 Task: Change  the formatting of the data to 'Which is Greater than5, 'In conditional formating, put the option 'Yelow Fill with Drak Yellow Text'add another formatting option Format As Table, insert the option 'Brown Table style Dark 3 'In the sheet  Financial Planning Spreadsheetbook
Action: Mouse moved to (58, 142)
Screenshot: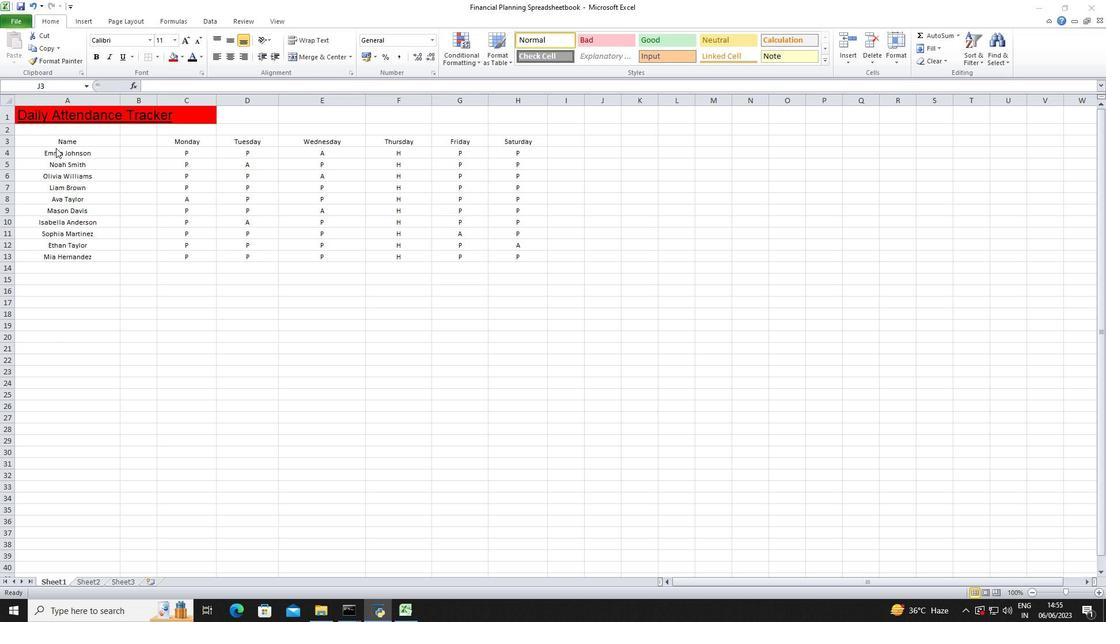 
Action: Mouse pressed left at (58, 142)
Screenshot: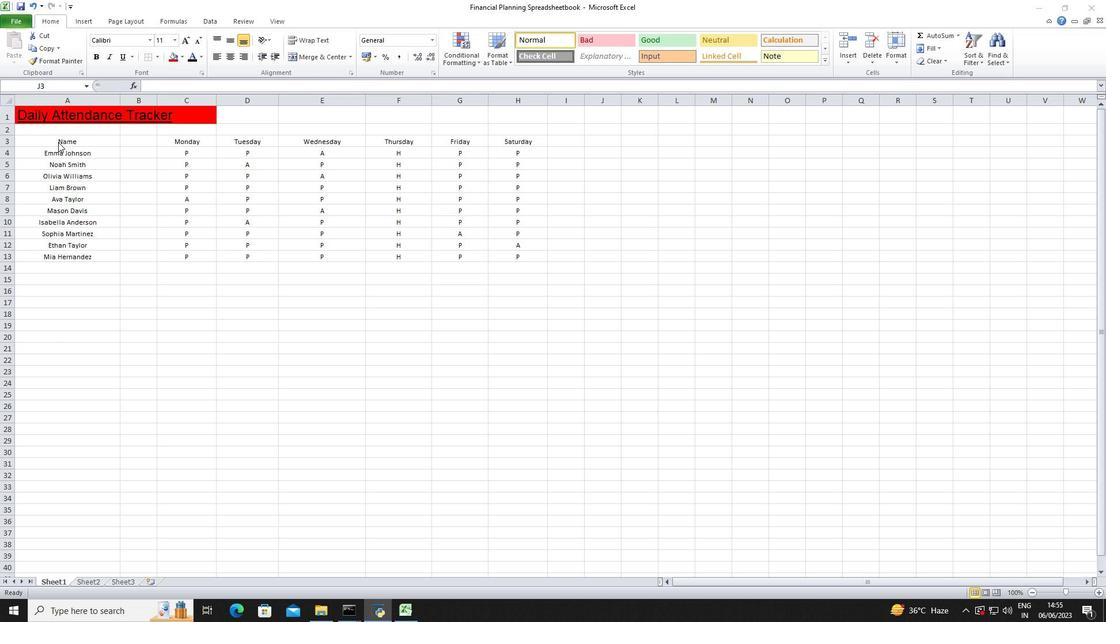
Action: Mouse moved to (58, 141)
Screenshot: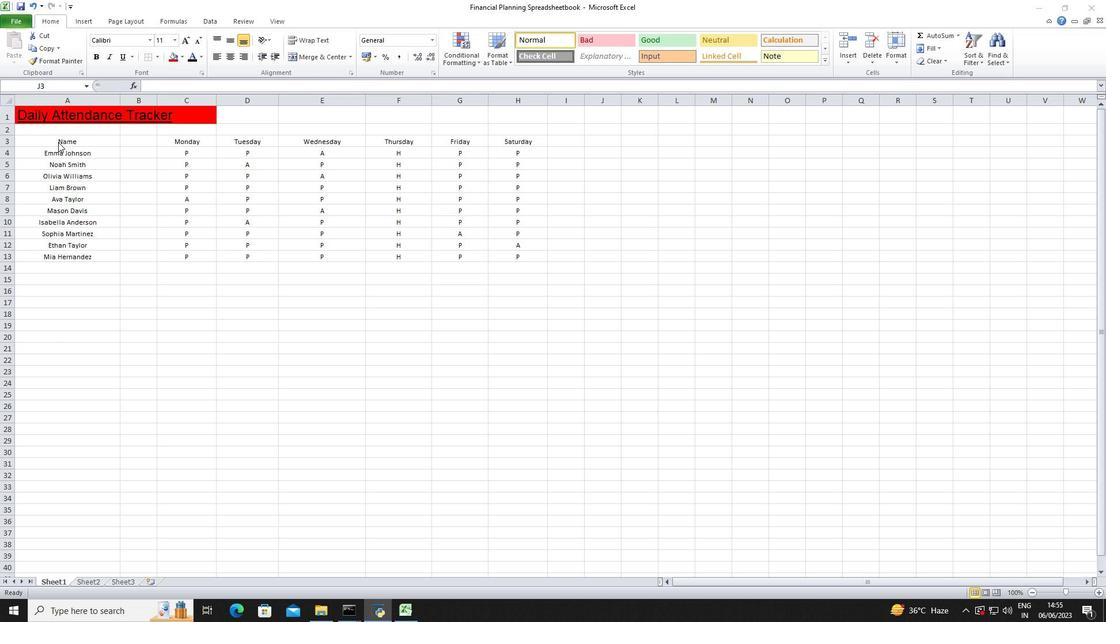 
Action: Mouse pressed left at (58, 141)
Screenshot: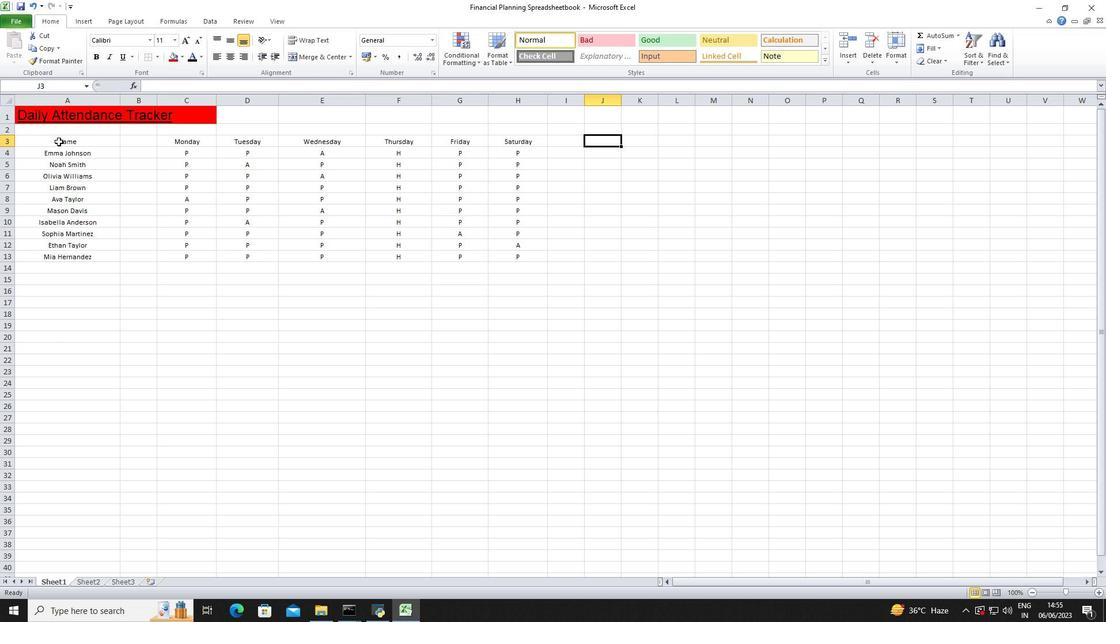 
Action: Mouse moved to (470, 63)
Screenshot: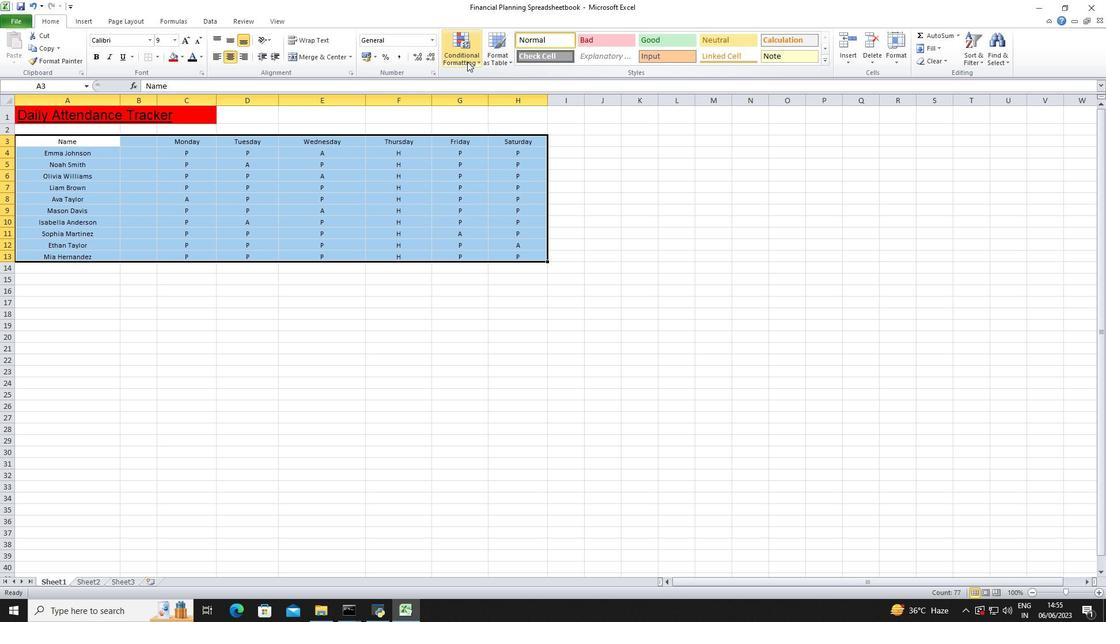 
Action: Mouse pressed left at (470, 63)
Screenshot: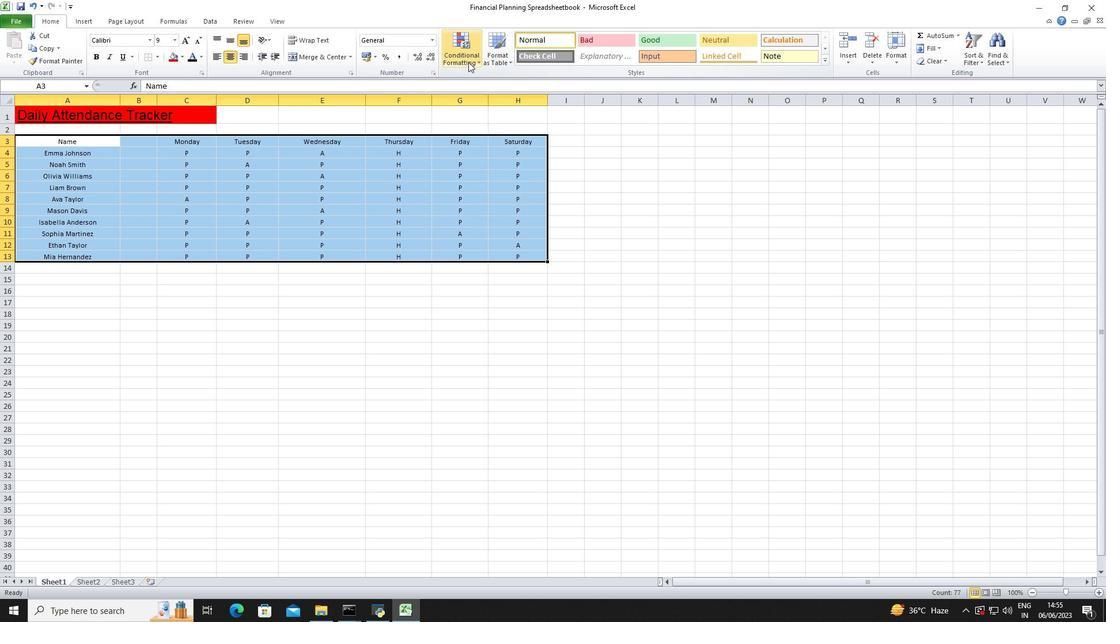 
Action: Mouse moved to (596, 83)
Screenshot: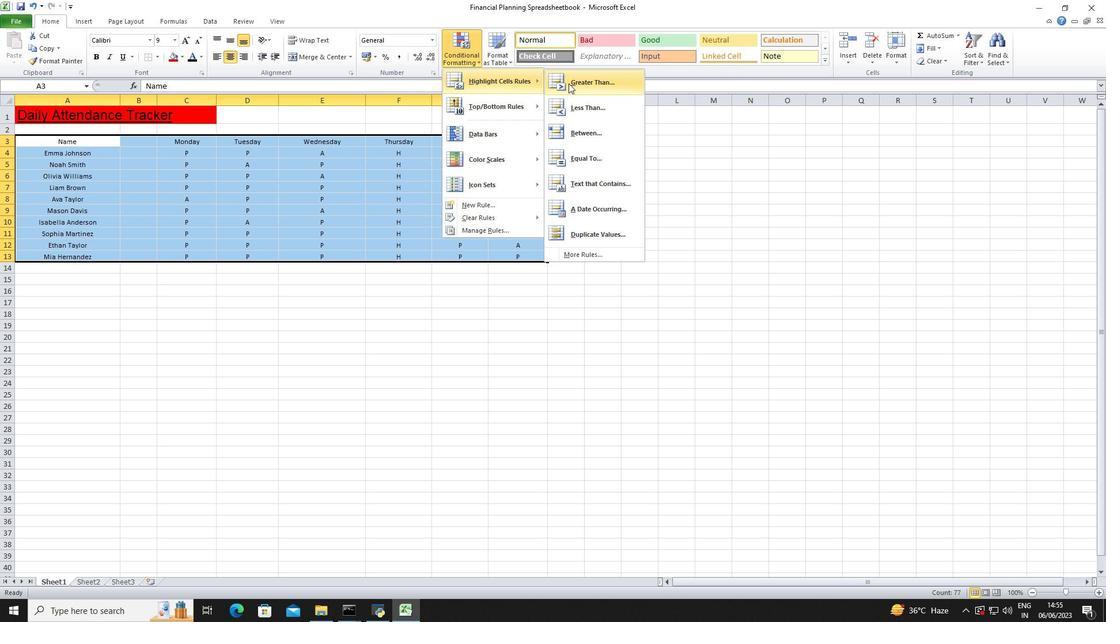 
Action: Mouse pressed left at (596, 83)
Screenshot: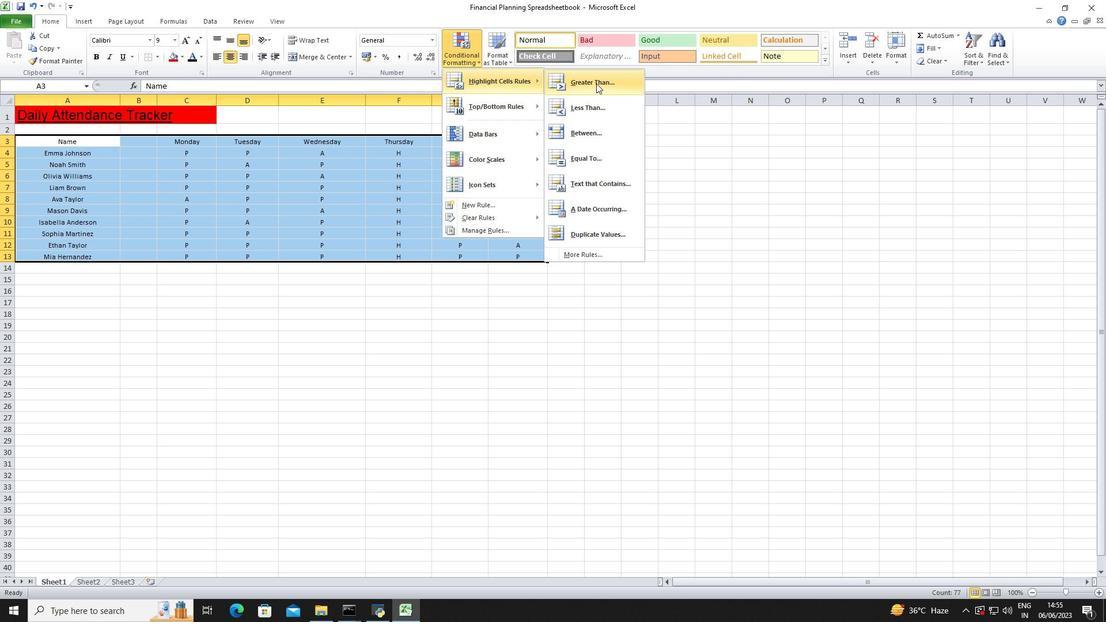 
Action: Mouse moved to (211, 291)
Screenshot: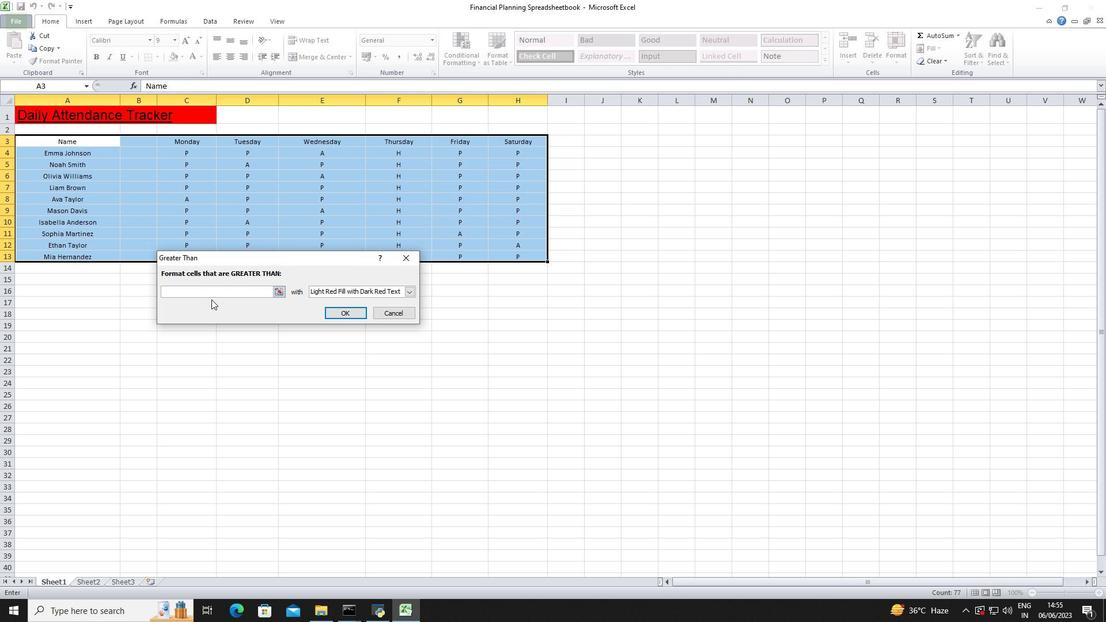 
Action: Mouse pressed left at (211, 291)
Screenshot: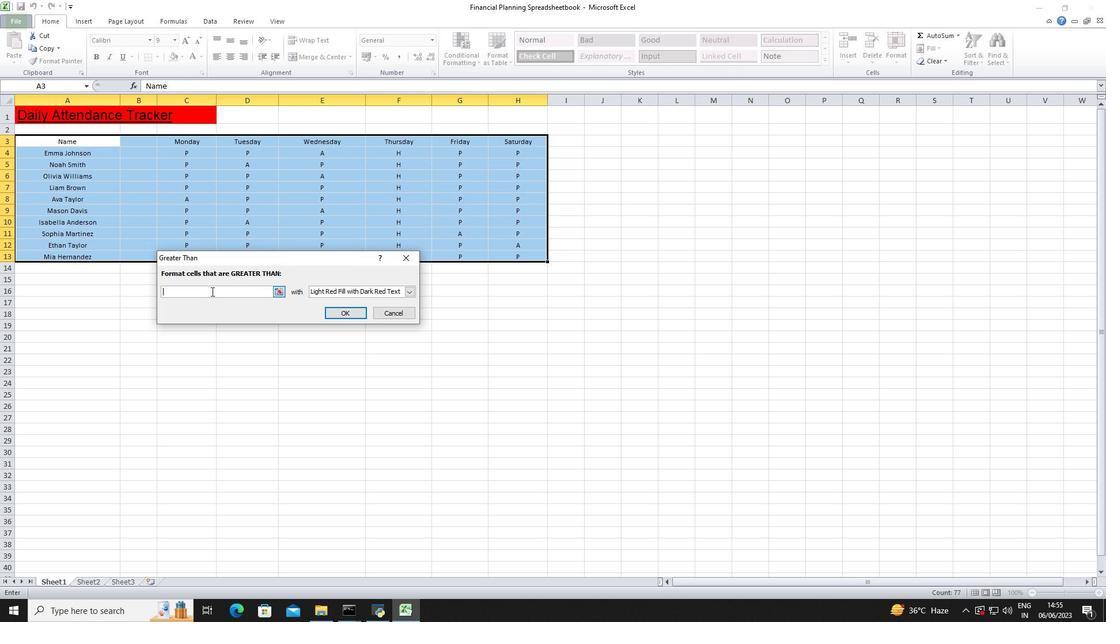 
Action: Mouse moved to (211, 290)
Screenshot: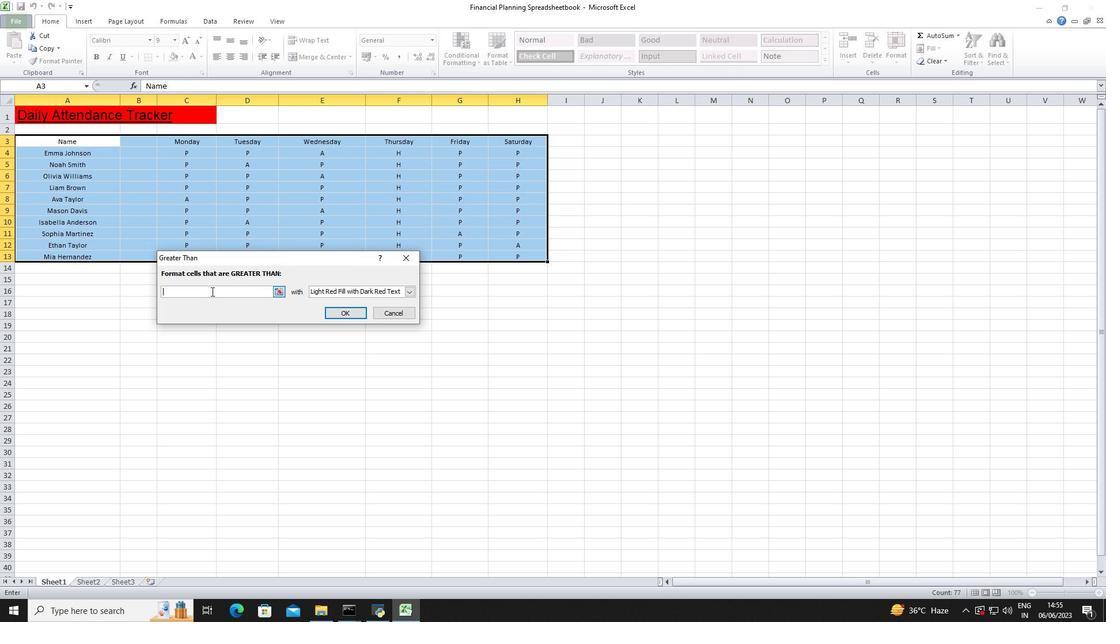 
Action: Key pressed 5
Screenshot: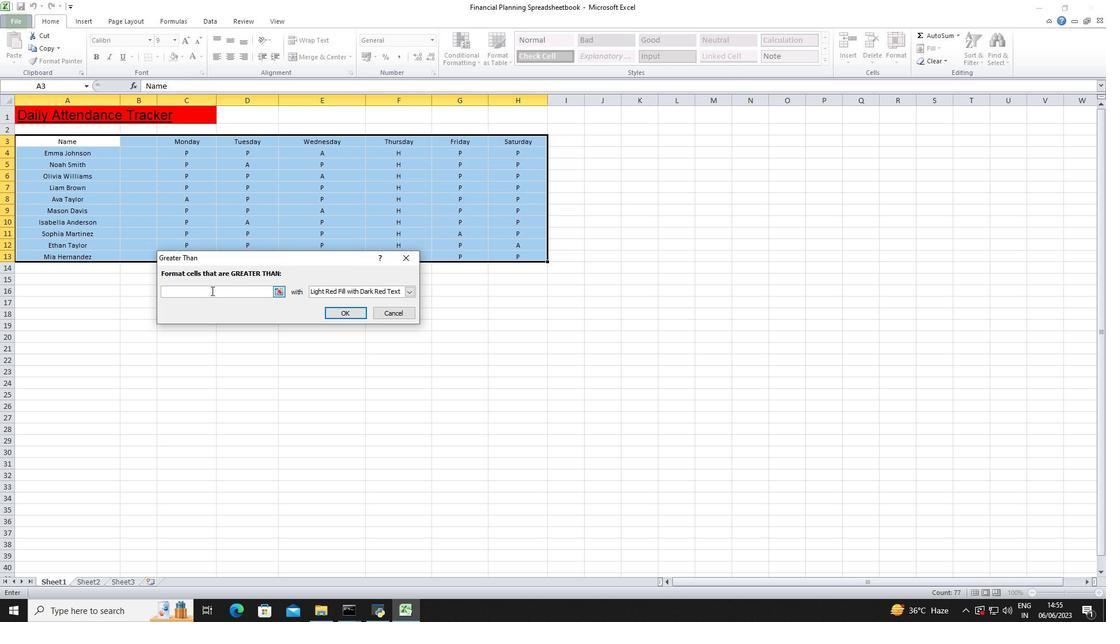 
Action: Mouse moved to (339, 287)
Screenshot: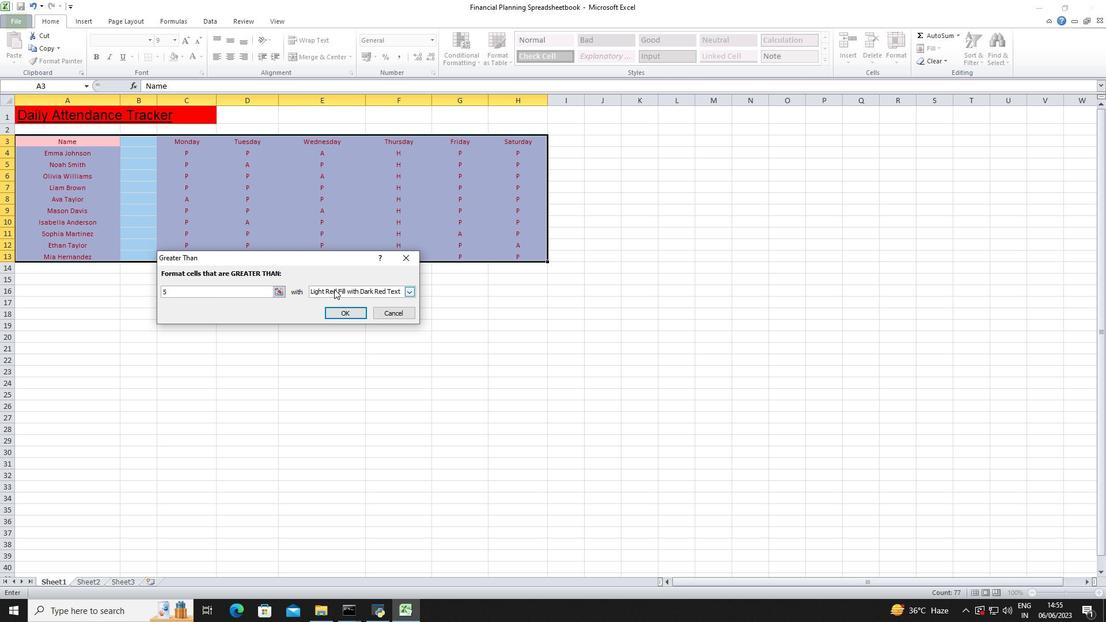 
Action: Mouse pressed left at (339, 287)
Screenshot: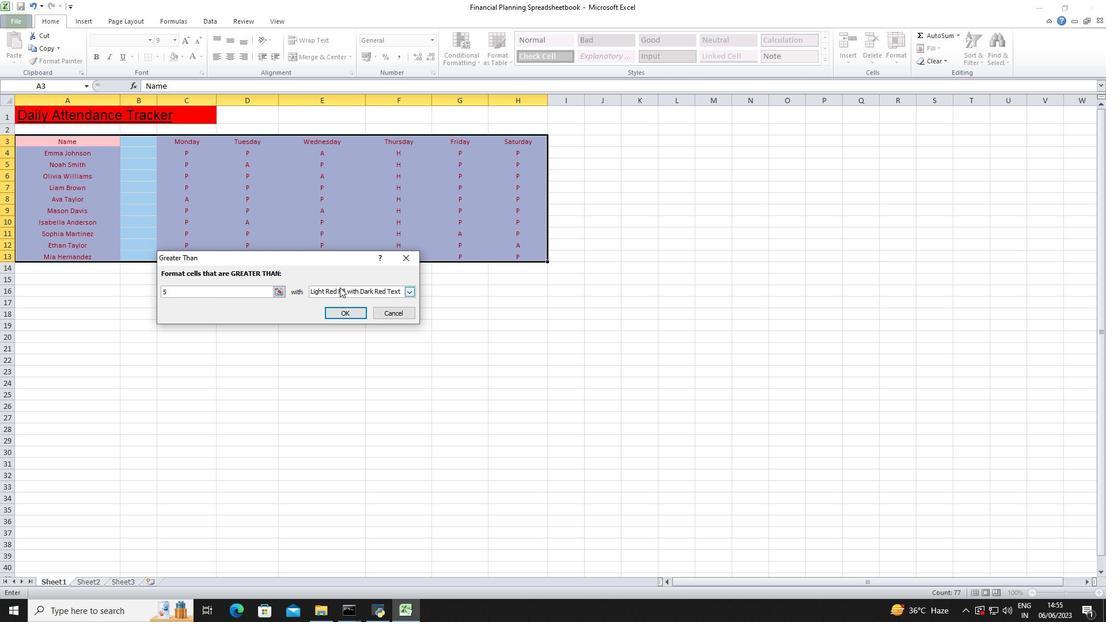 
Action: Mouse moved to (334, 311)
Screenshot: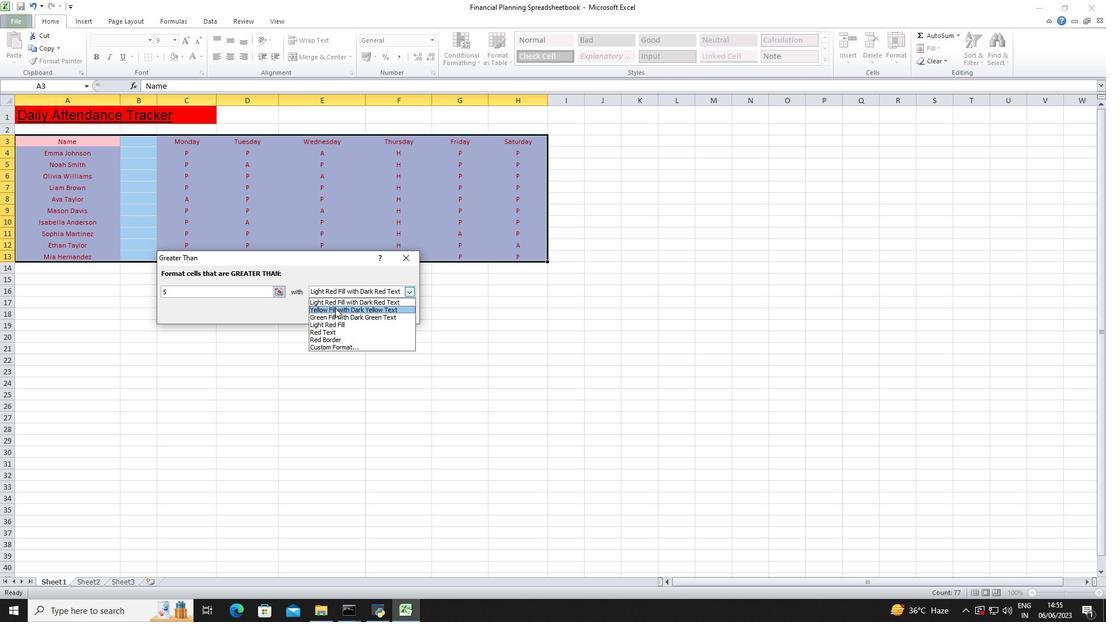 
Action: Mouse pressed left at (334, 311)
Screenshot: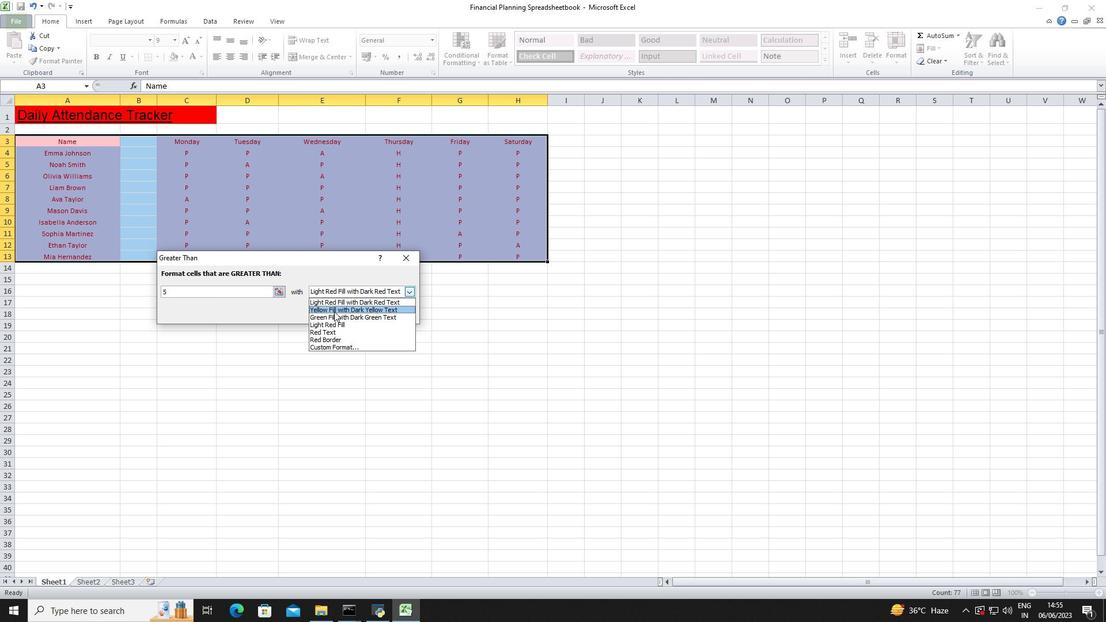 
Action: Mouse moved to (334, 313)
Screenshot: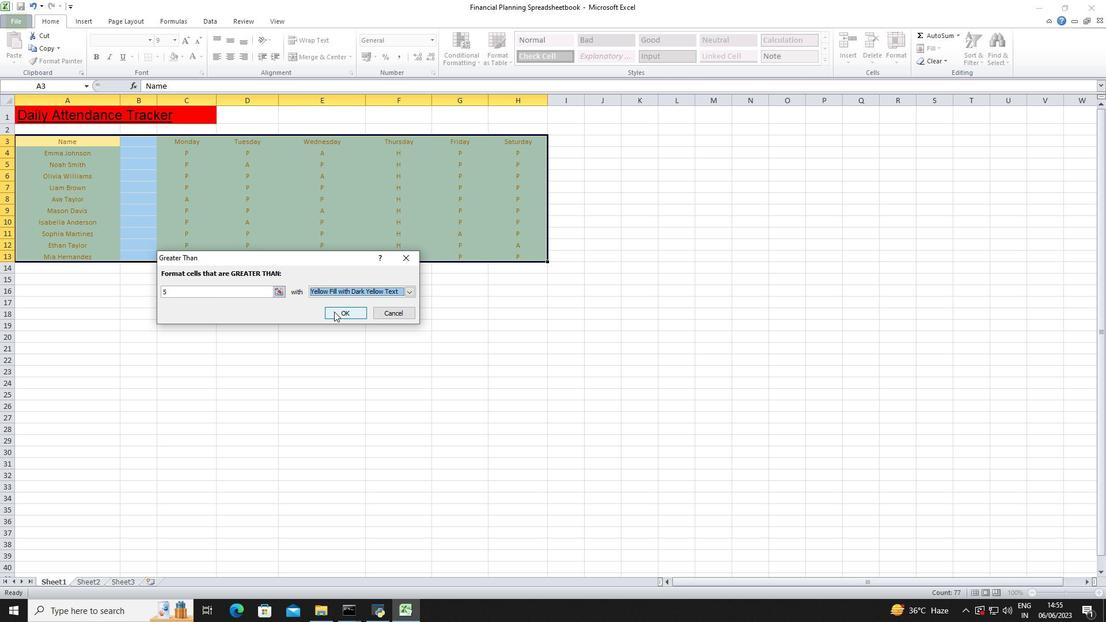 
Action: Mouse pressed left at (334, 313)
Screenshot: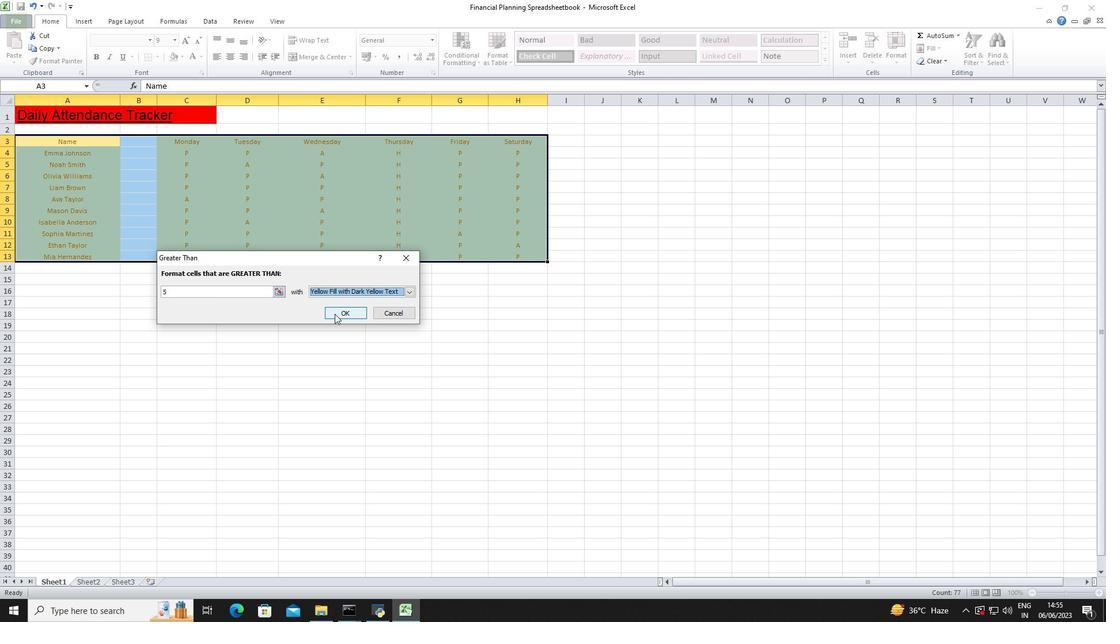
Action: Mouse moved to (508, 63)
Screenshot: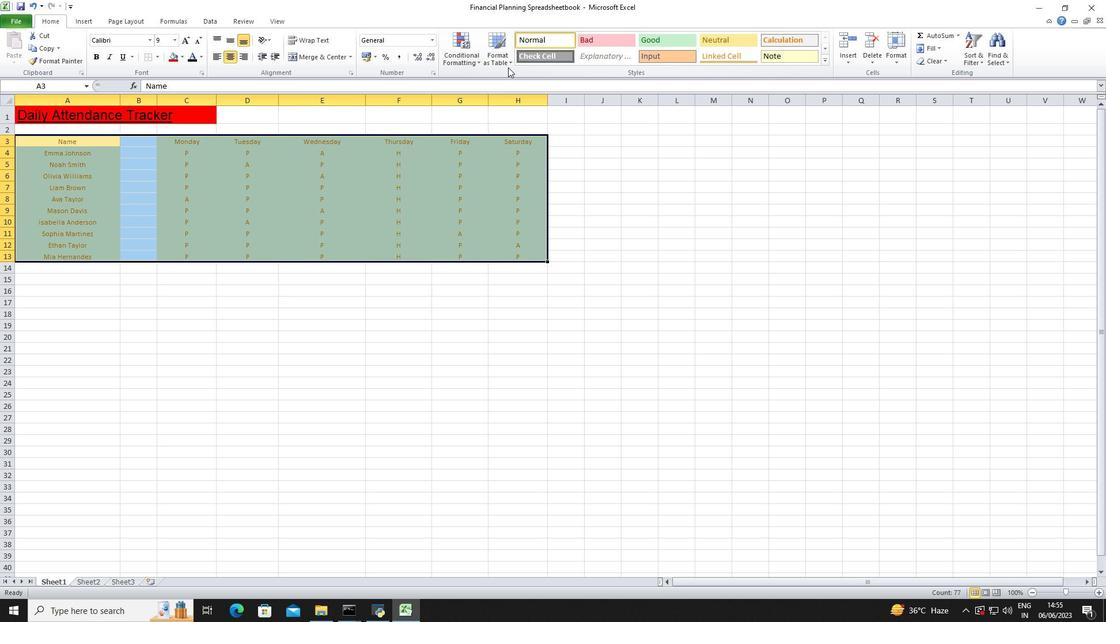 
Action: Mouse pressed left at (508, 63)
Screenshot: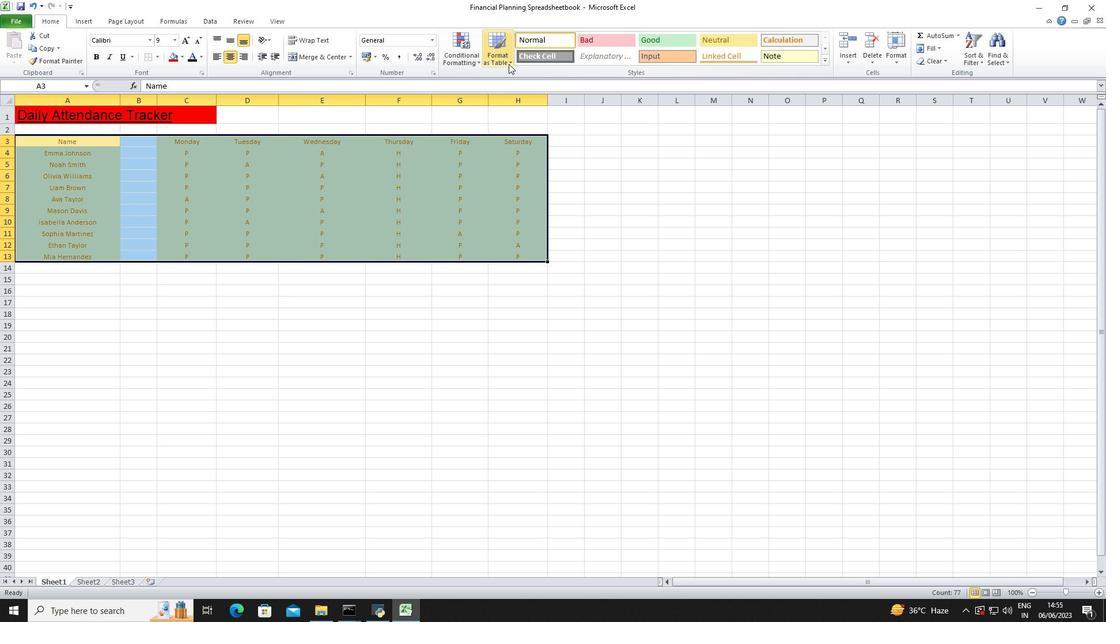 
Action: Mouse moved to (580, 128)
Screenshot: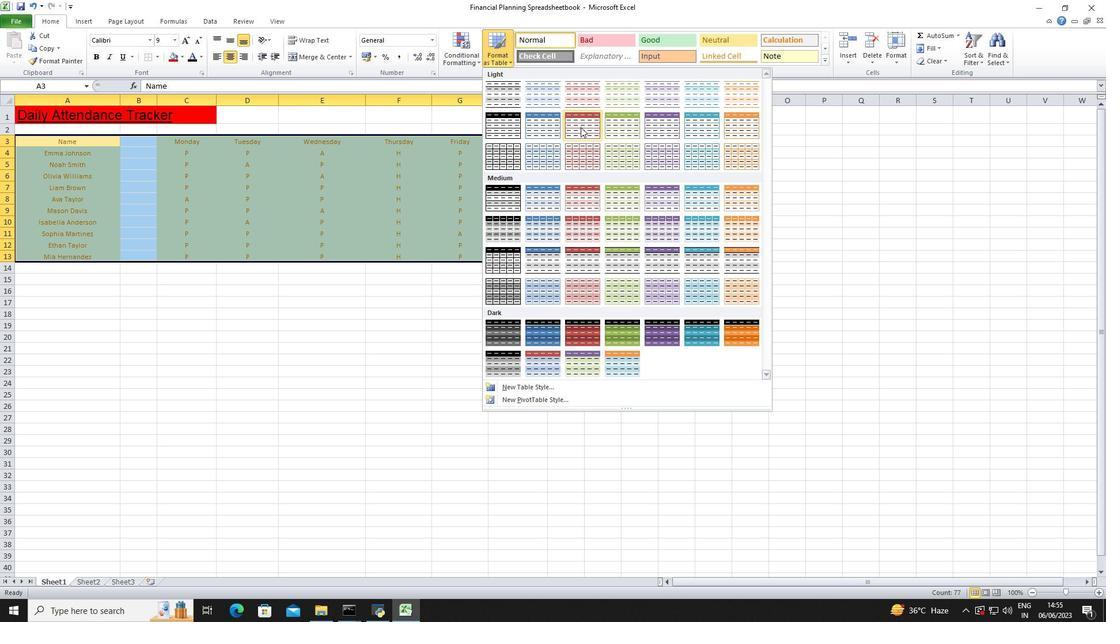 
Action: Mouse pressed left at (580, 128)
Screenshot: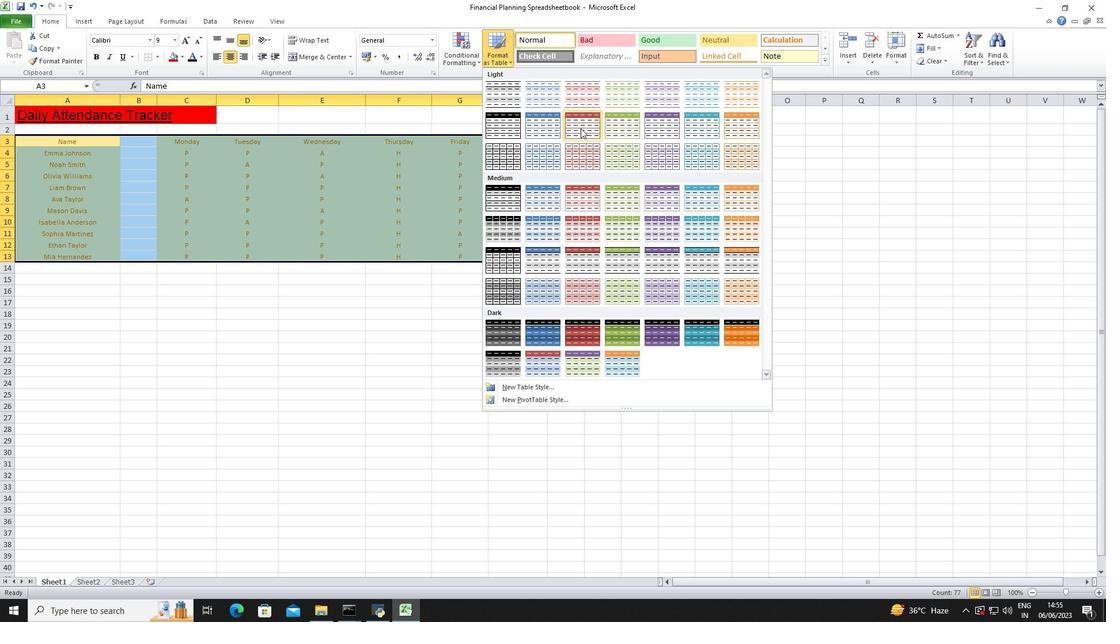 
Action: Mouse moved to (273, 312)
Screenshot: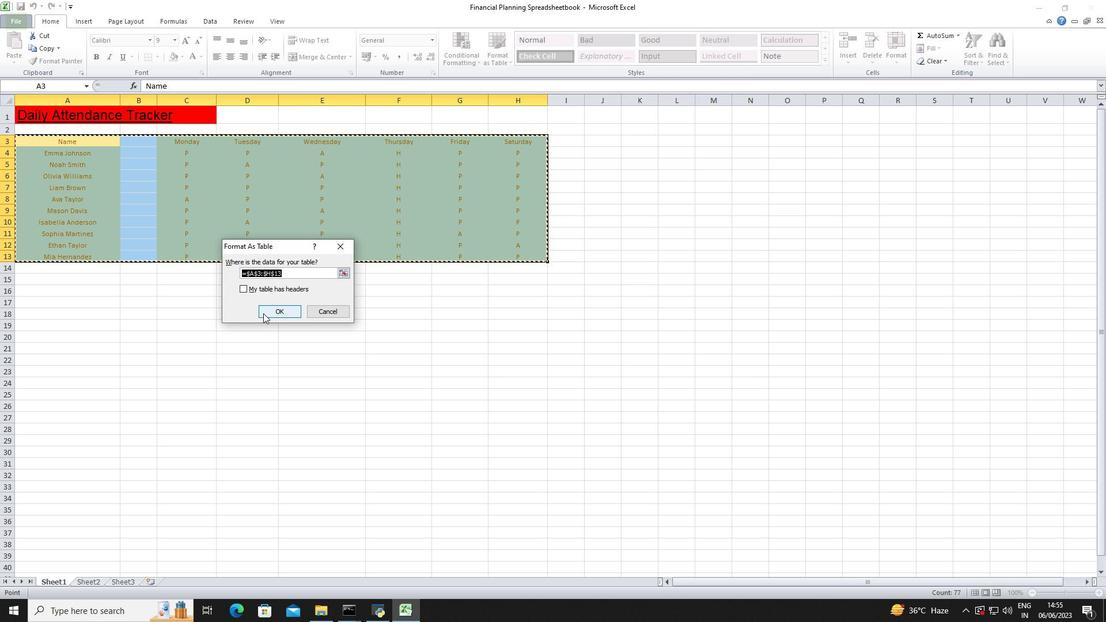 
Action: Mouse pressed left at (273, 312)
Screenshot: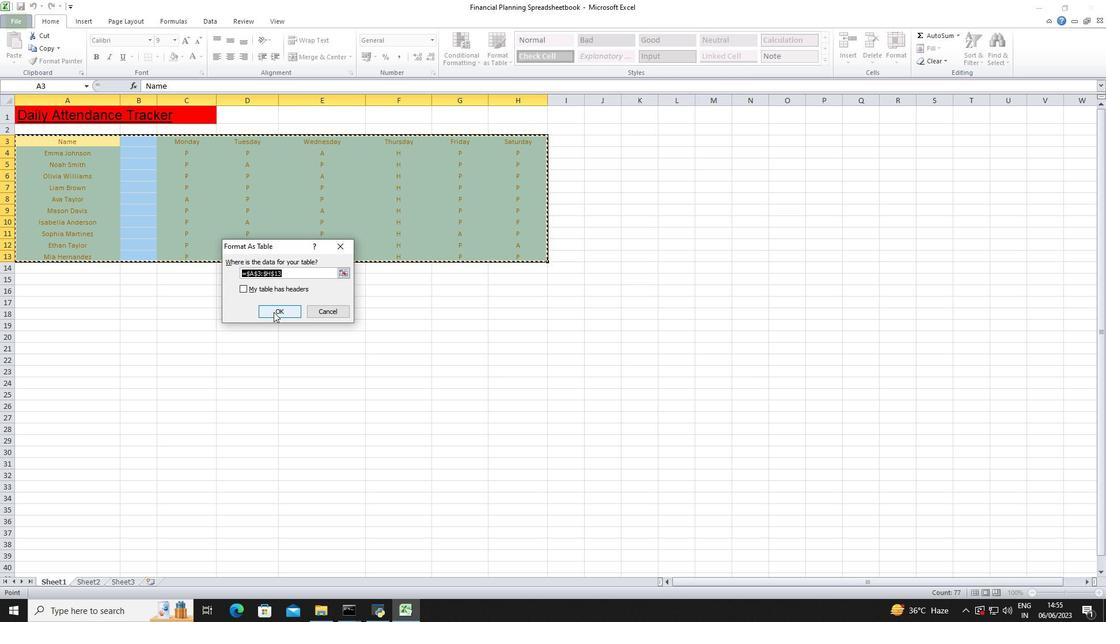 
Action: Mouse moved to (641, 232)
Screenshot: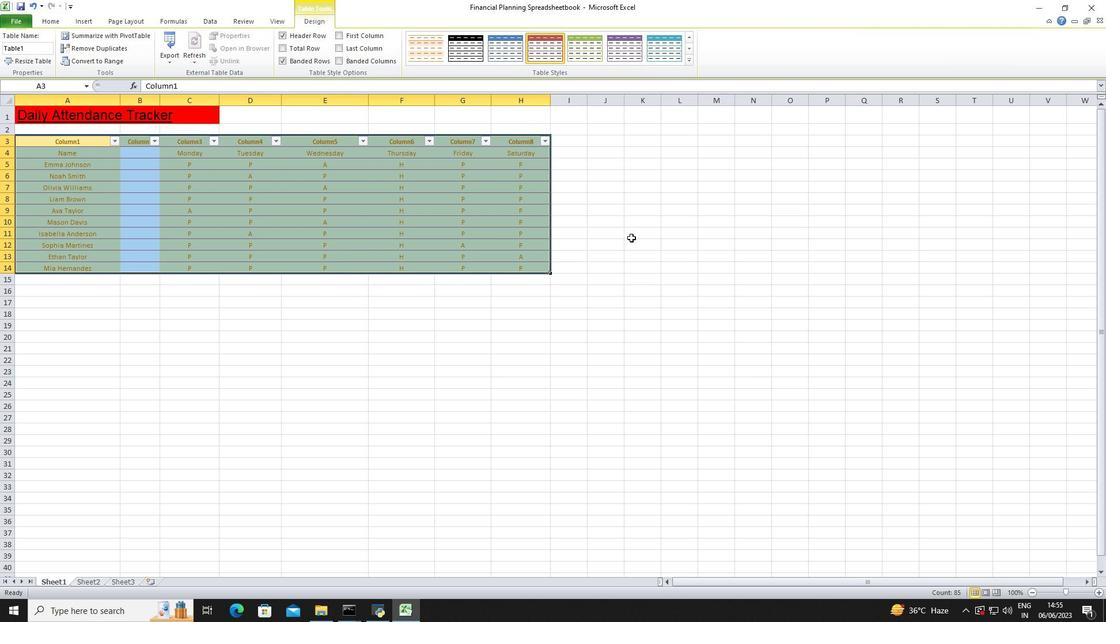 
Action: Mouse pressed left at (641, 232)
Screenshot: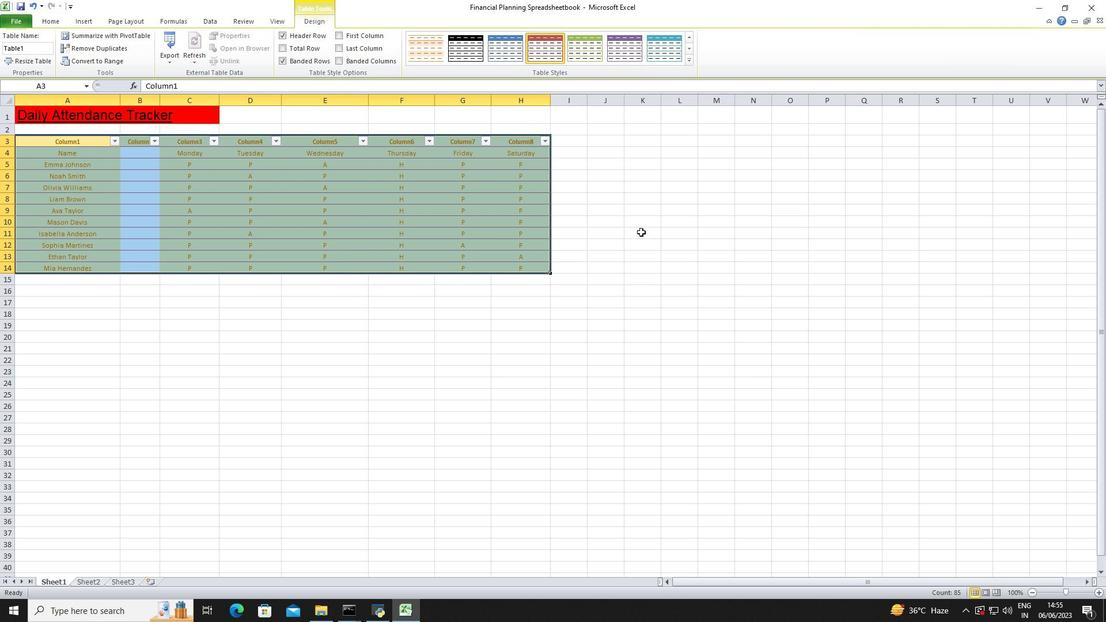 
